 Task: Create a task  Create a new online platform for online insurance services , assign it to team member softage.3@softage.net in the project AmberDrive and update the status of the task to  At Risk , set the priority of the task to Medium
Action: Mouse moved to (259, 282)
Screenshot: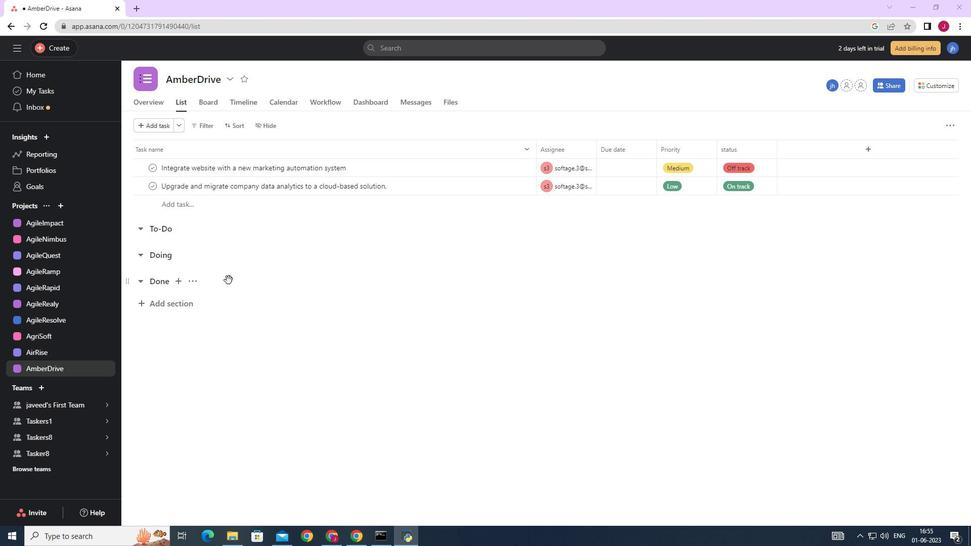
Action: Mouse scrolled (259, 282) with delta (0, 0)
Screenshot: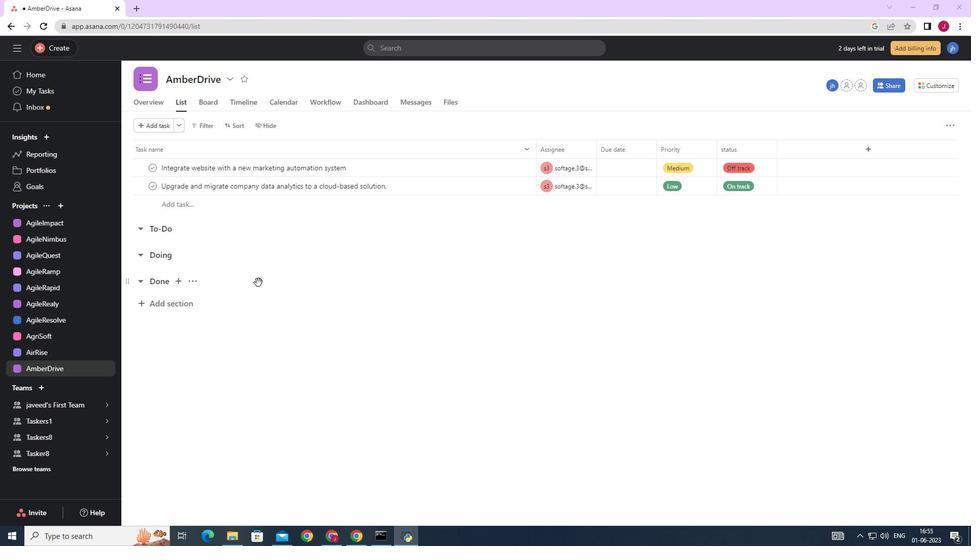 
Action: Mouse moved to (260, 282)
Screenshot: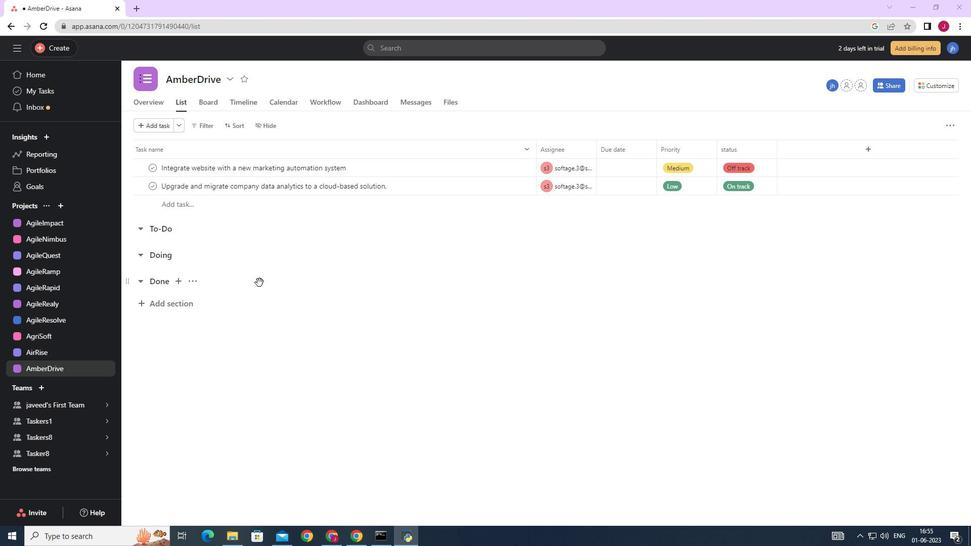 
Action: Mouse scrolled (260, 282) with delta (0, 0)
Screenshot: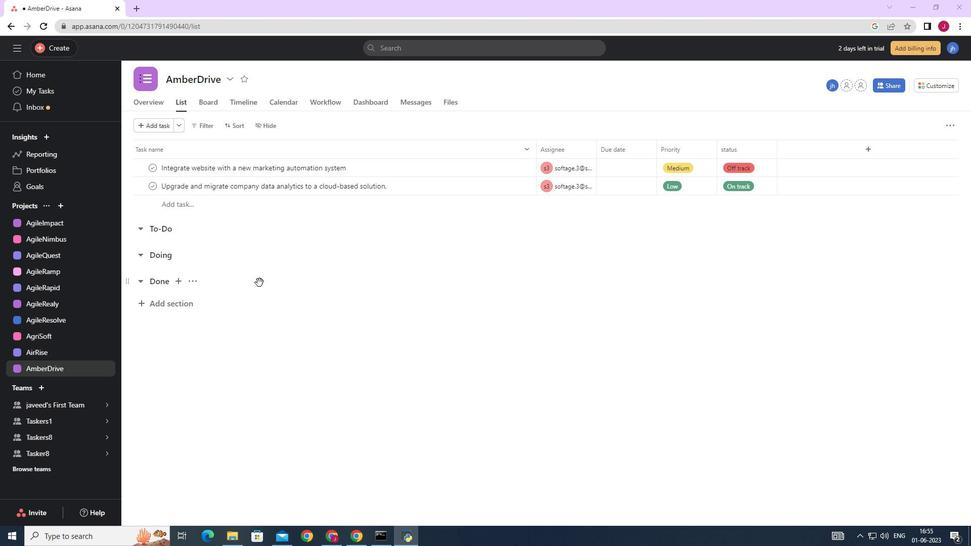 
Action: Mouse moved to (264, 279)
Screenshot: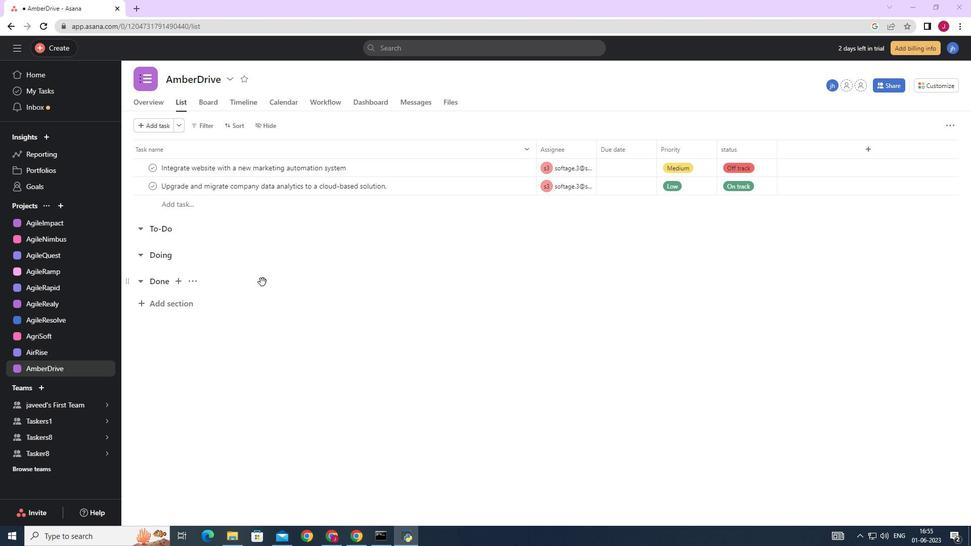 
Action: Mouse scrolled (264, 280) with delta (0, 0)
Screenshot: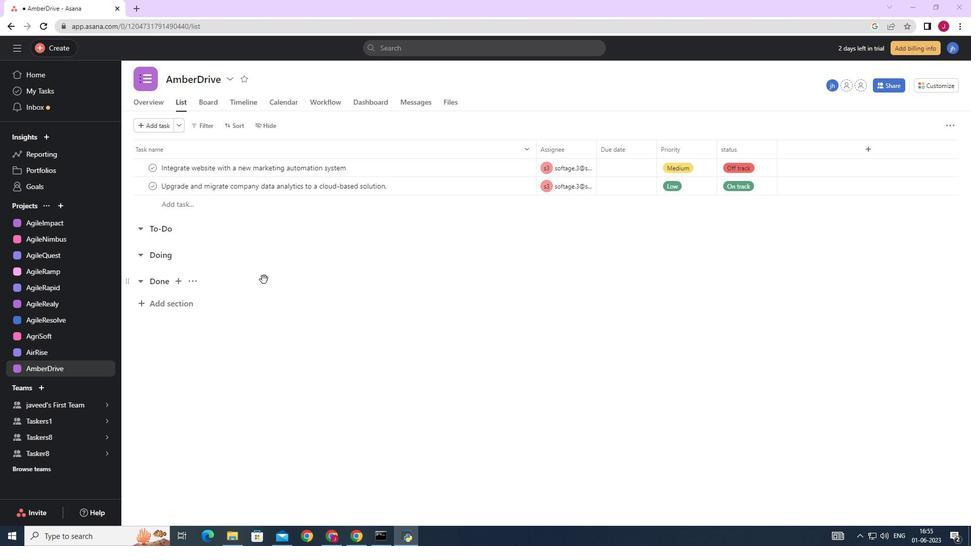 
Action: Mouse scrolled (264, 280) with delta (0, 0)
Screenshot: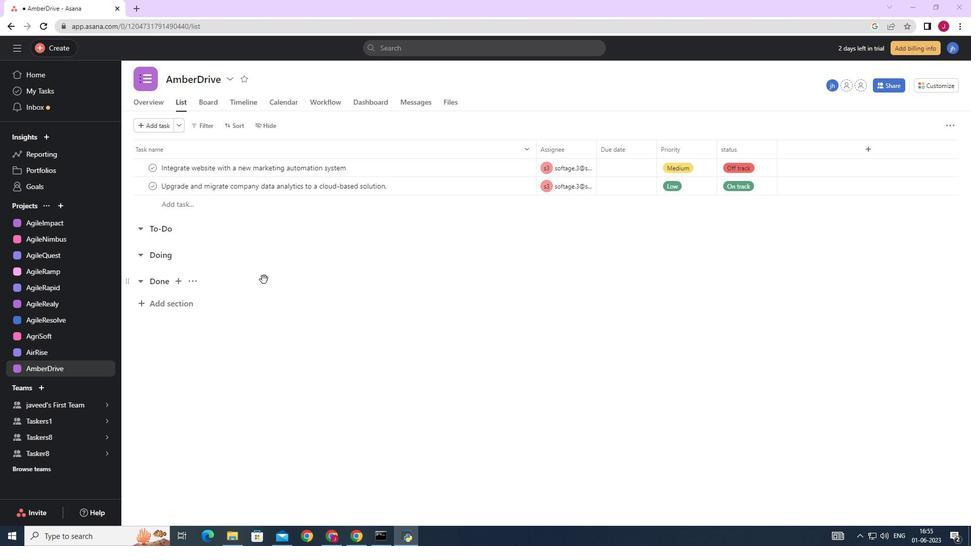 
Action: Mouse scrolled (264, 280) with delta (0, 0)
Screenshot: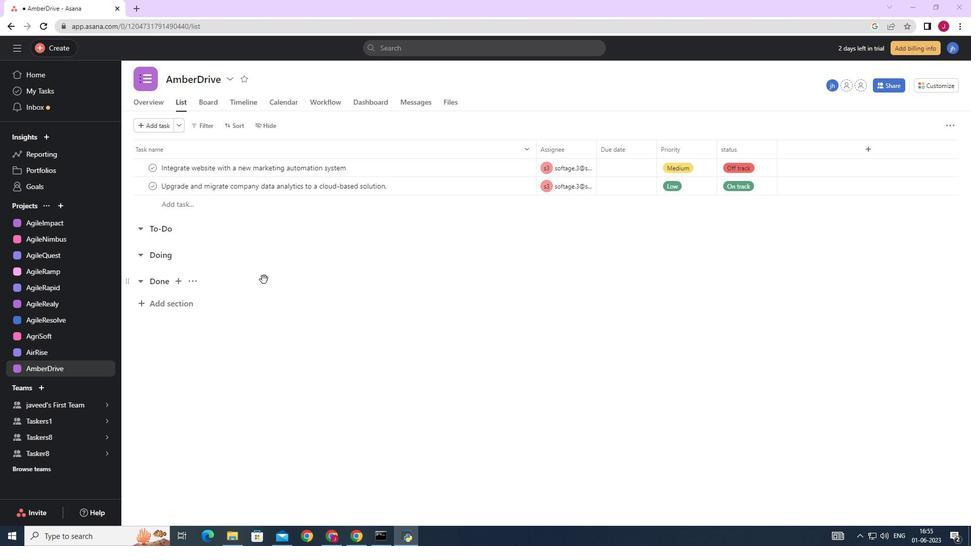 
Action: Mouse scrolled (264, 279) with delta (0, 0)
Screenshot: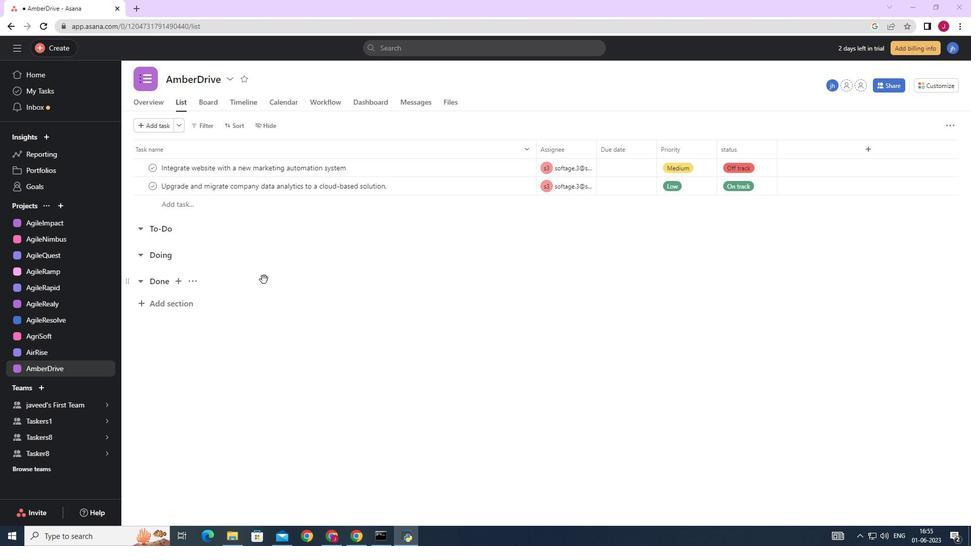 
Action: Mouse scrolled (264, 279) with delta (0, 0)
Screenshot: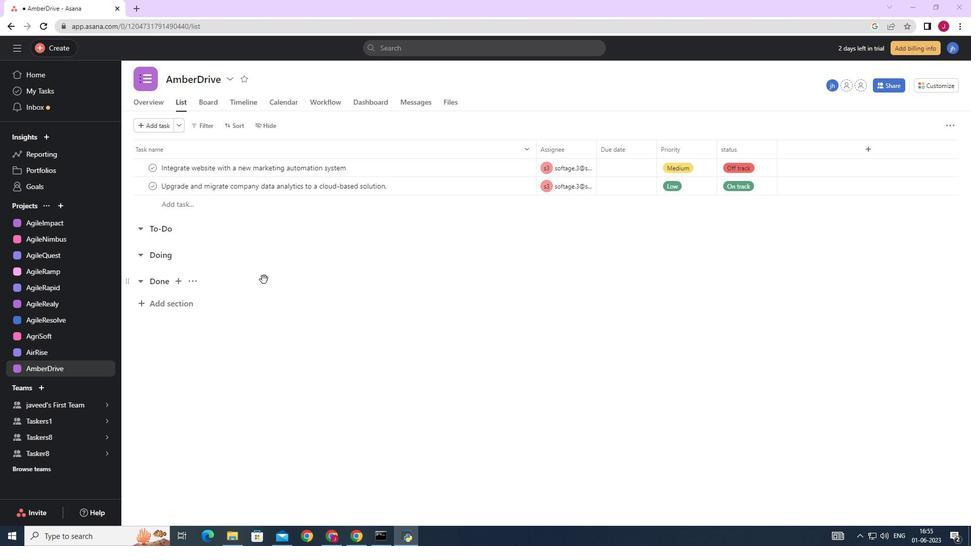 
Action: Mouse scrolled (264, 279) with delta (0, 0)
Screenshot: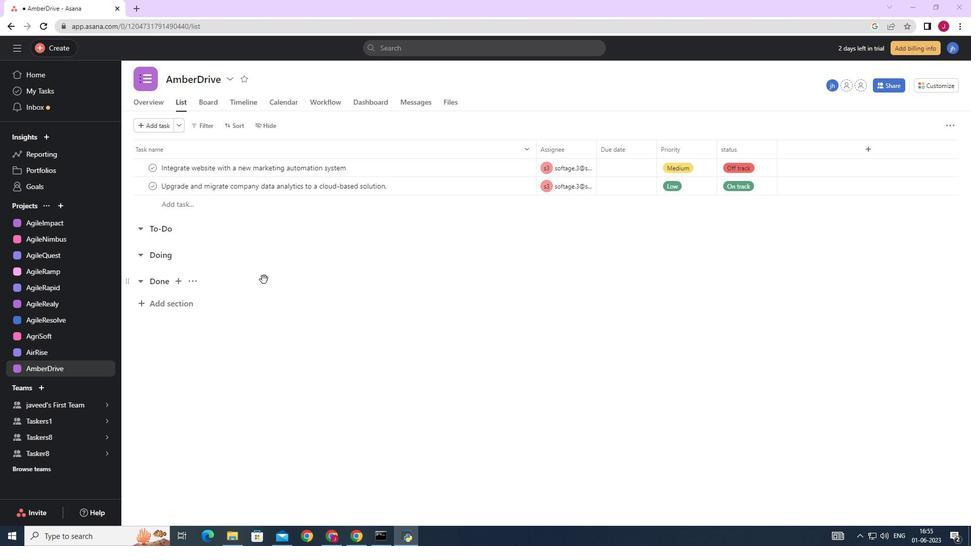 
Action: Mouse scrolled (264, 280) with delta (0, 0)
Screenshot: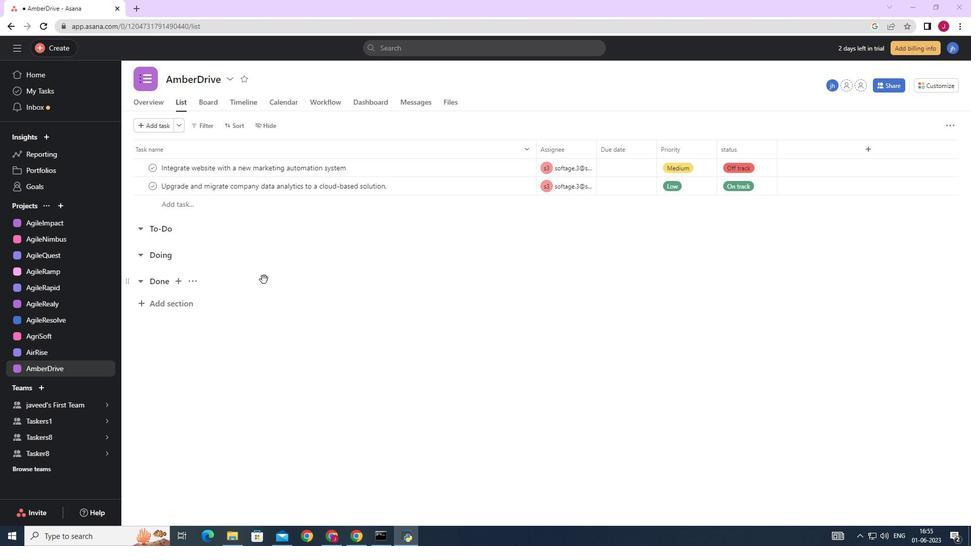 
Action: Mouse scrolled (264, 280) with delta (0, 0)
Screenshot: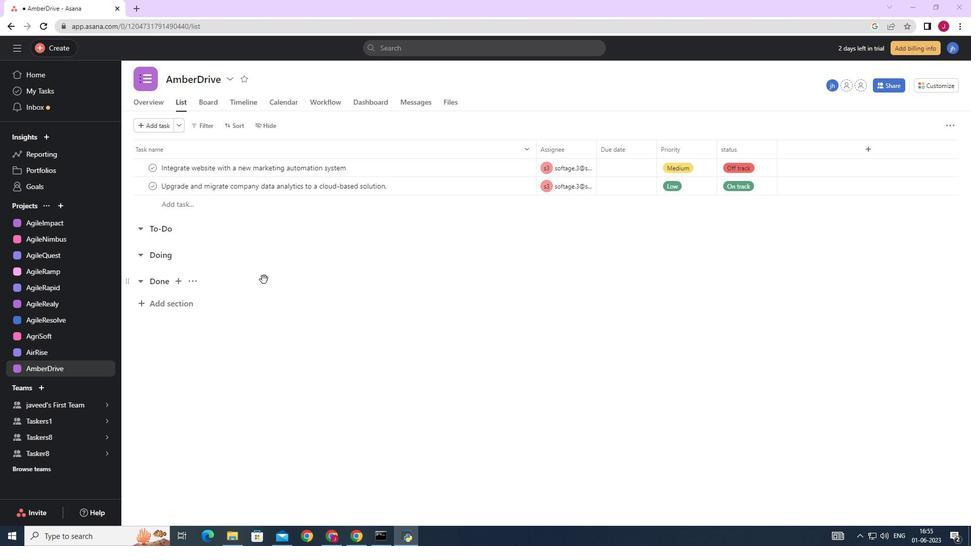 
Action: Mouse scrolled (264, 280) with delta (0, 0)
Screenshot: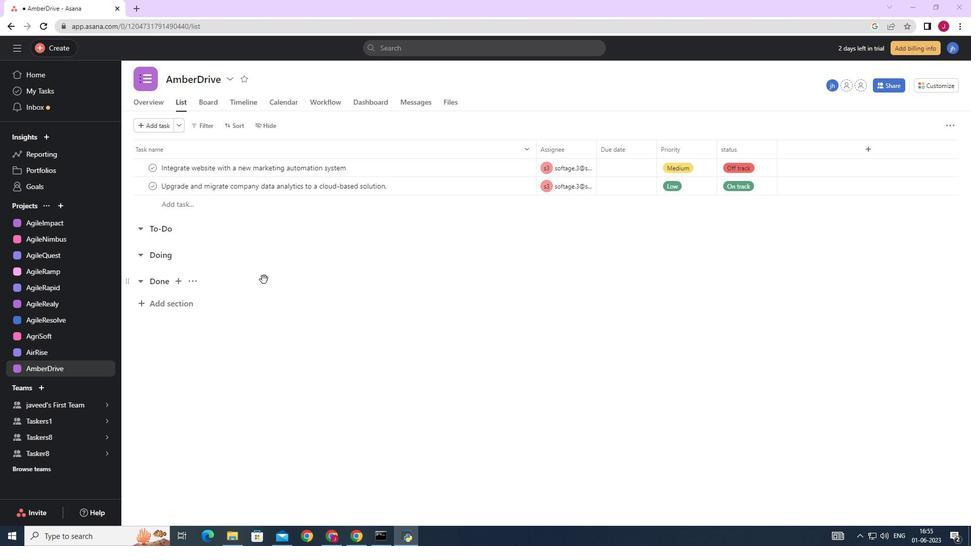 
Action: Mouse scrolled (264, 279) with delta (0, 0)
Screenshot: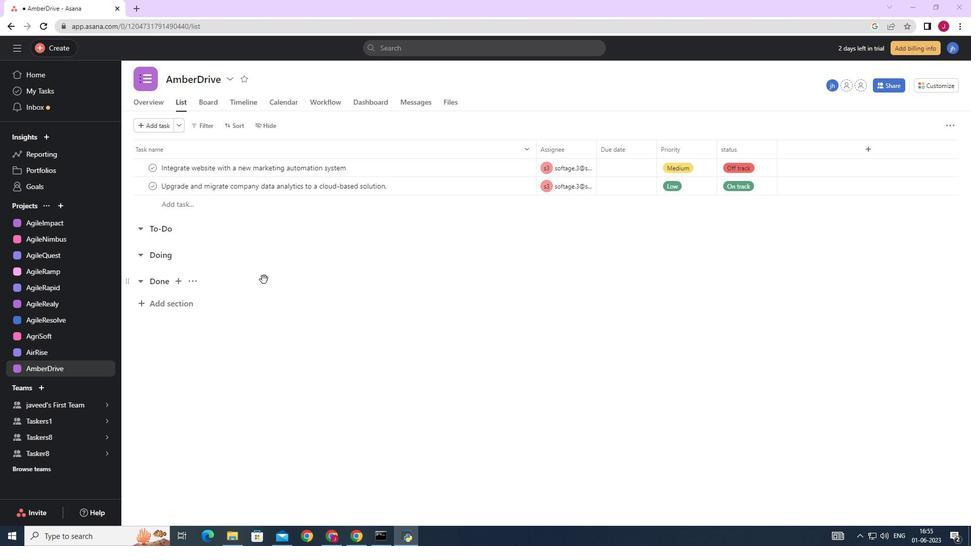 
Action: Mouse scrolled (264, 279) with delta (0, 0)
Screenshot: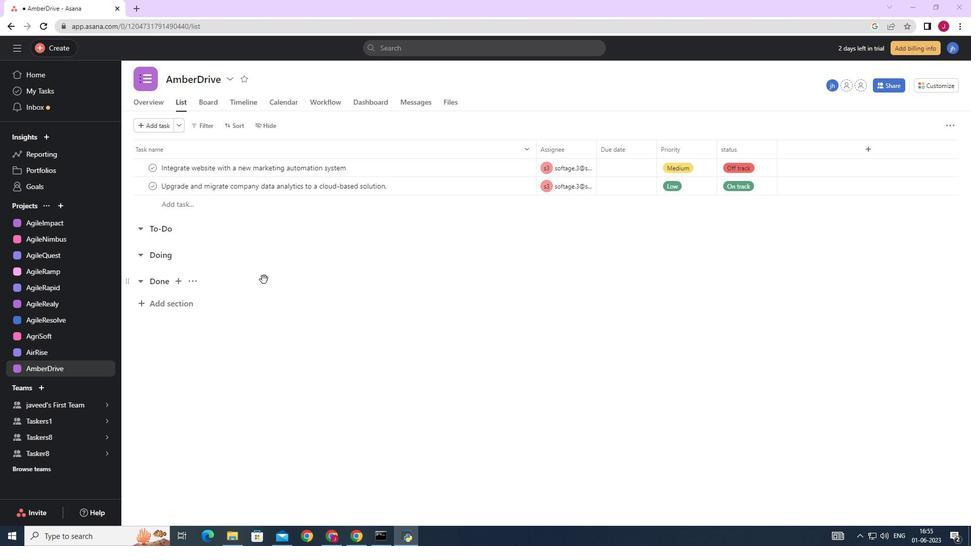 
Action: Mouse scrolled (264, 279) with delta (0, 0)
Screenshot: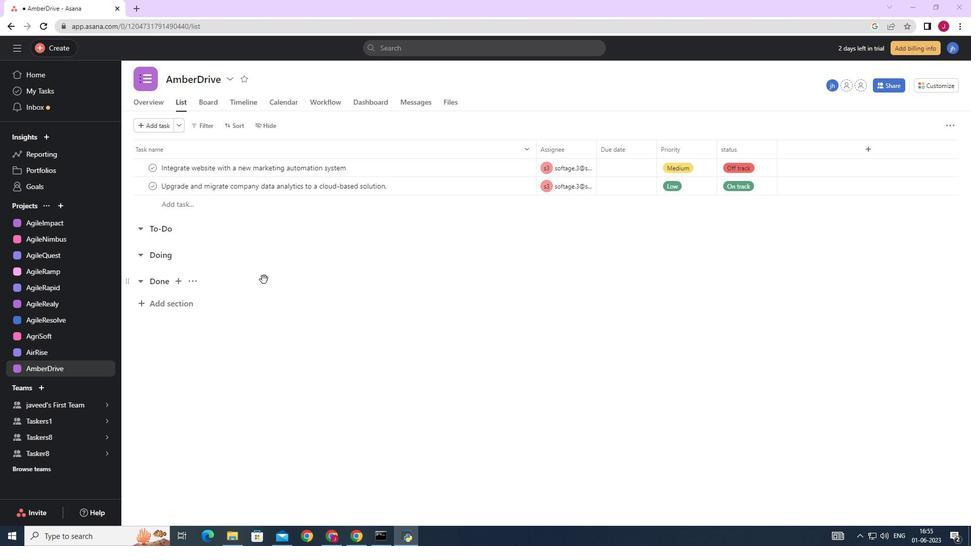 
Action: Mouse scrolled (264, 280) with delta (0, 0)
Screenshot: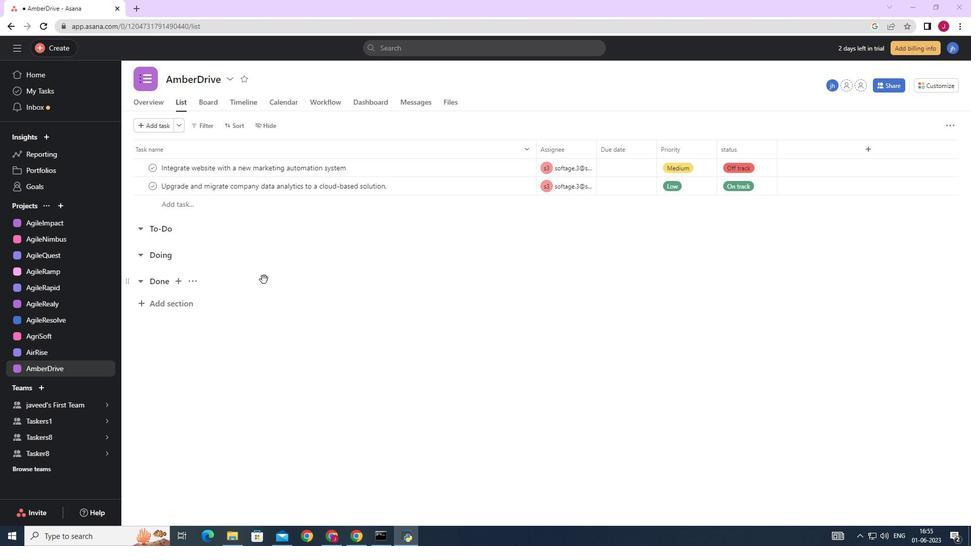 
Action: Mouse scrolled (264, 280) with delta (0, 0)
Screenshot: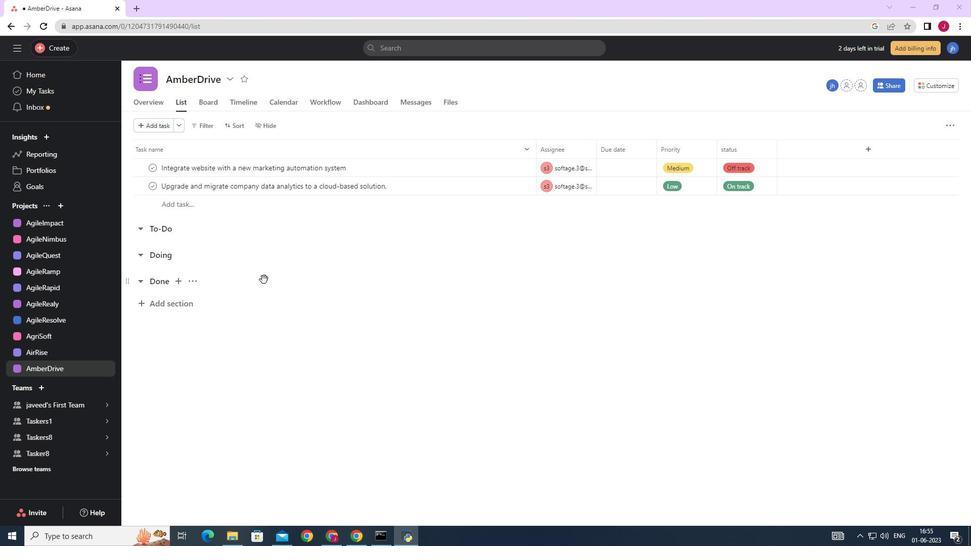 
Action: Mouse scrolled (264, 279) with delta (0, 0)
Screenshot: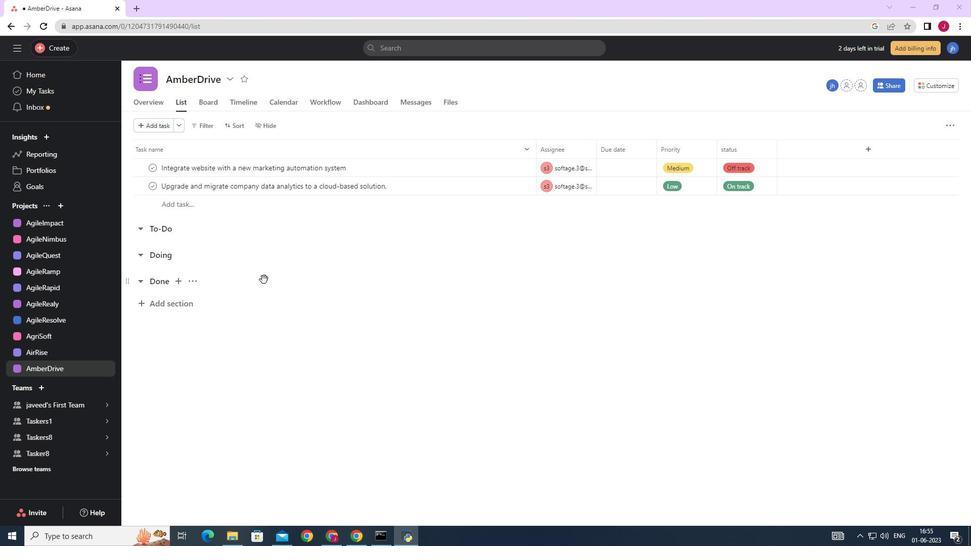 
Action: Mouse scrolled (264, 279) with delta (0, 0)
Screenshot: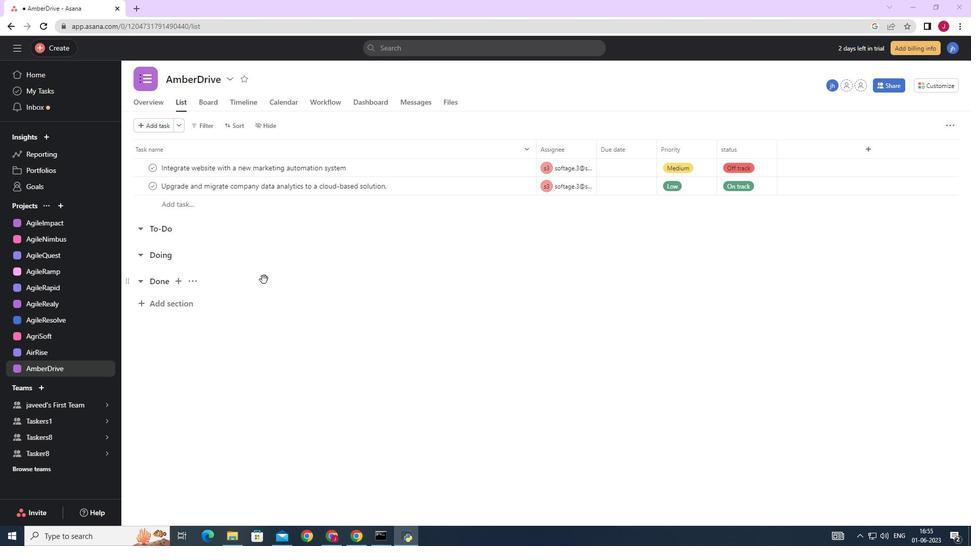 
Action: Mouse moved to (63, 47)
Screenshot: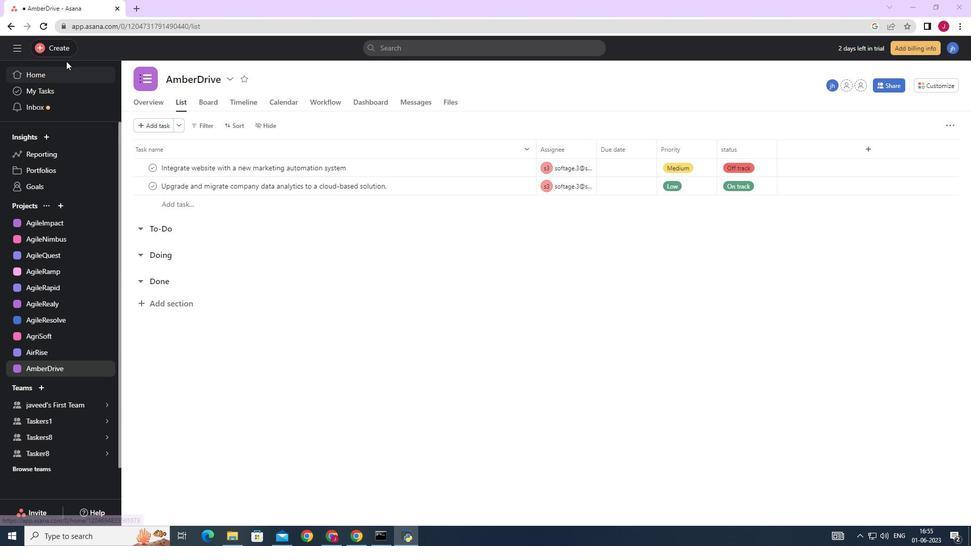 
Action: Mouse pressed left at (63, 47)
Screenshot: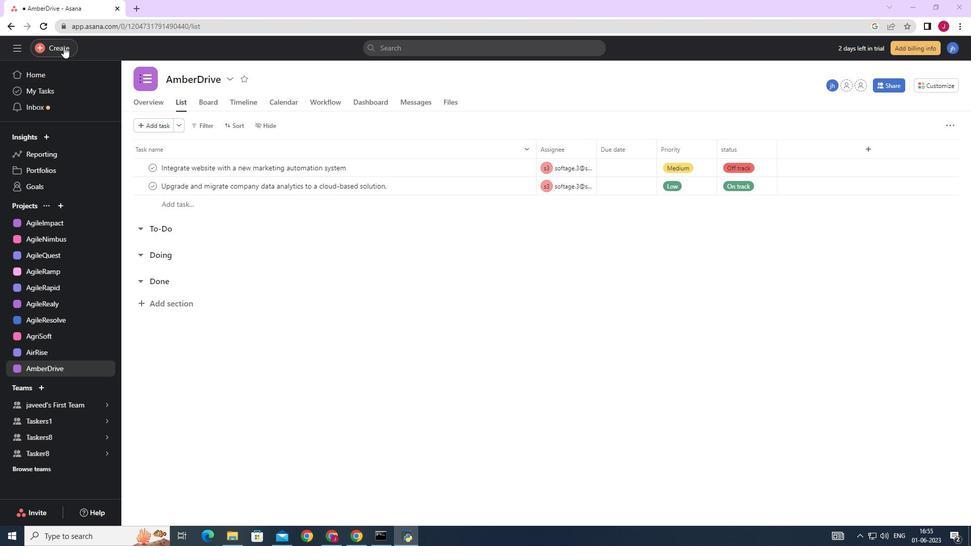
Action: Mouse moved to (119, 48)
Screenshot: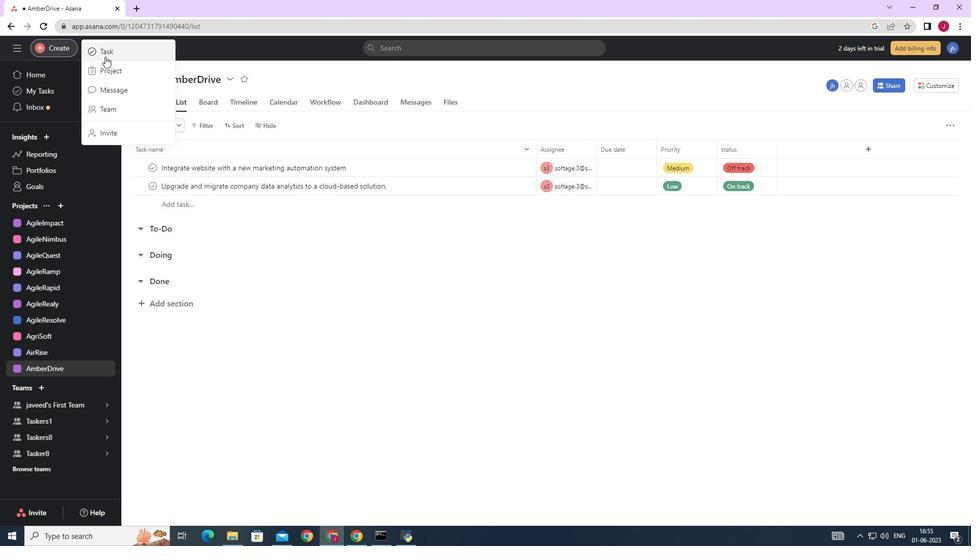
Action: Mouse pressed left at (119, 48)
Screenshot: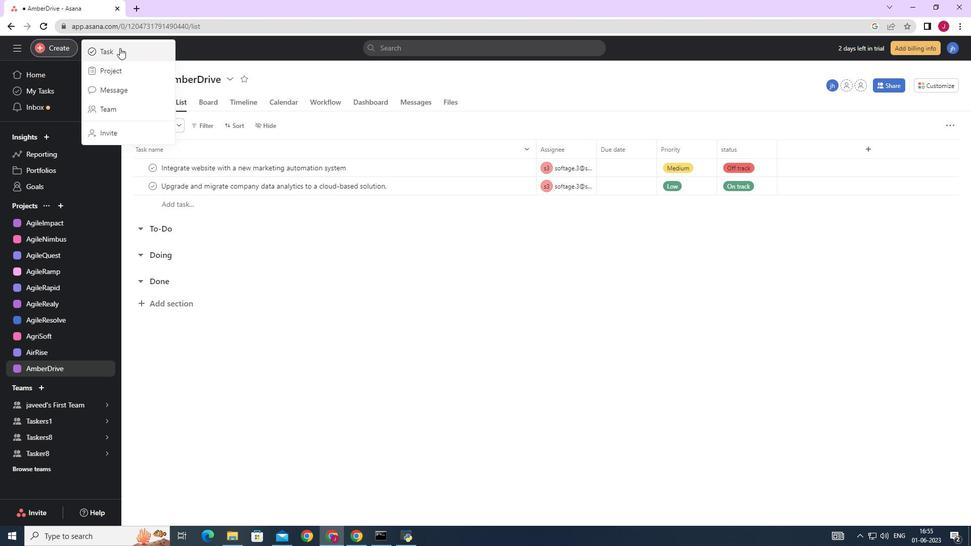 
Action: Mouse moved to (794, 333)
Screenshot: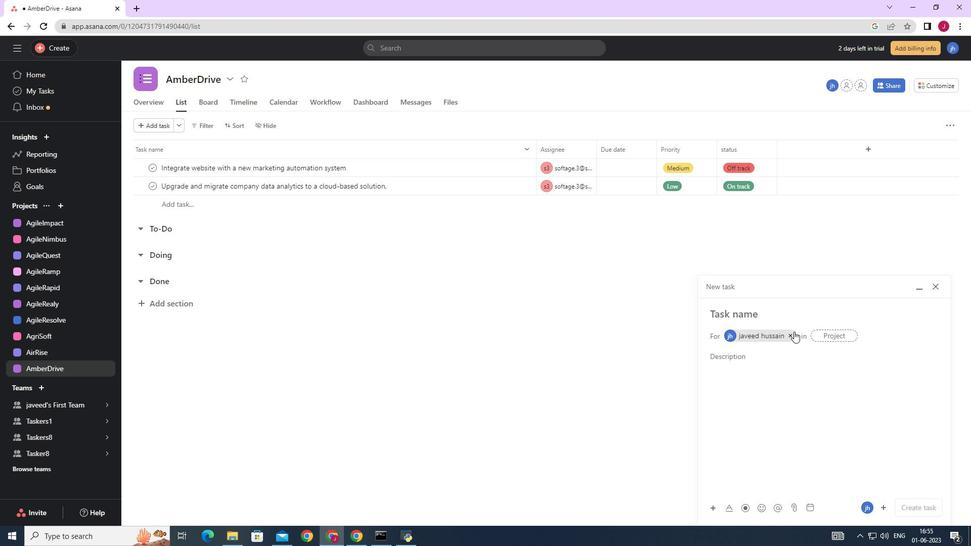 
Action: Mouse pressed left at (794, 333)
Screenshot: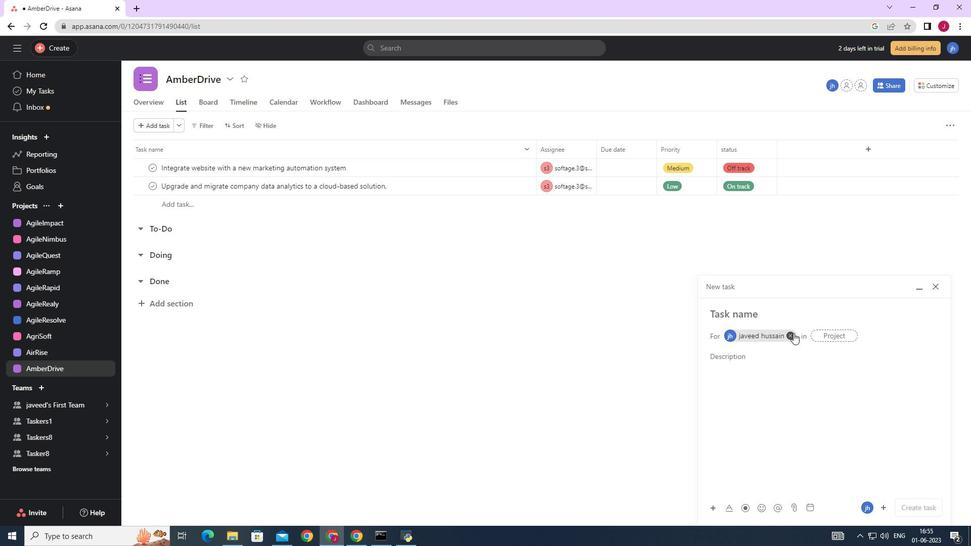 
Action: Mouse moved to (727, 314)
Screenshot: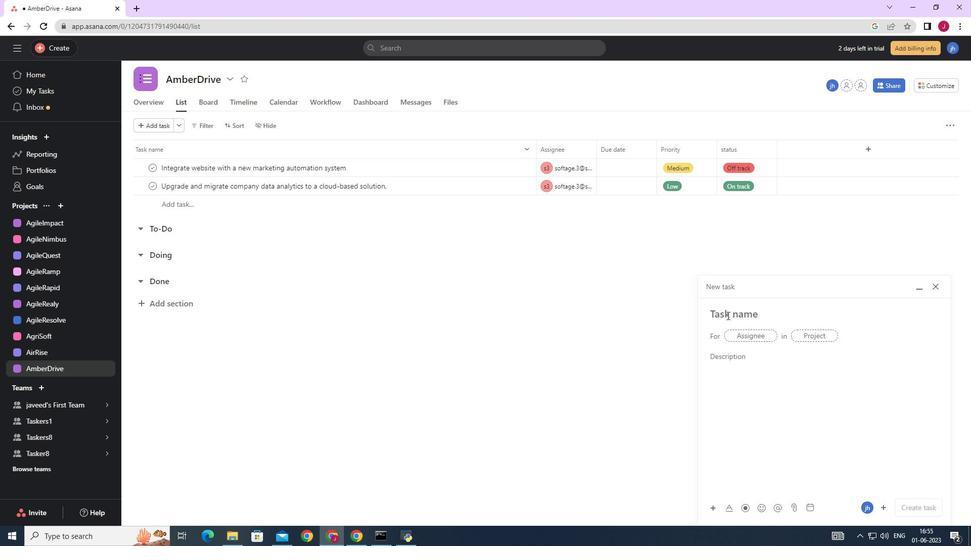 
Action: Mouse pressed left at (727, 314)
Screenshot: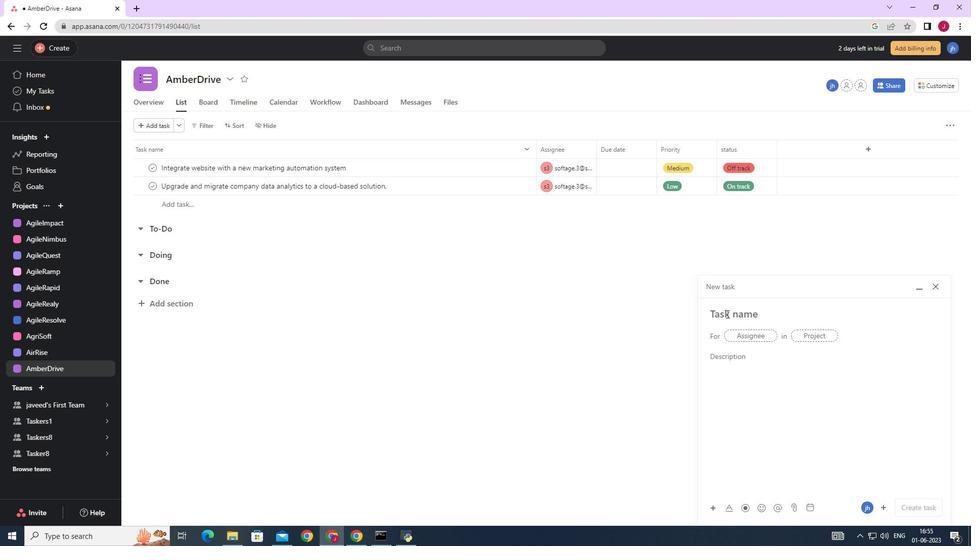 
Action: Mouse moved to (972, 28)
Screenshot: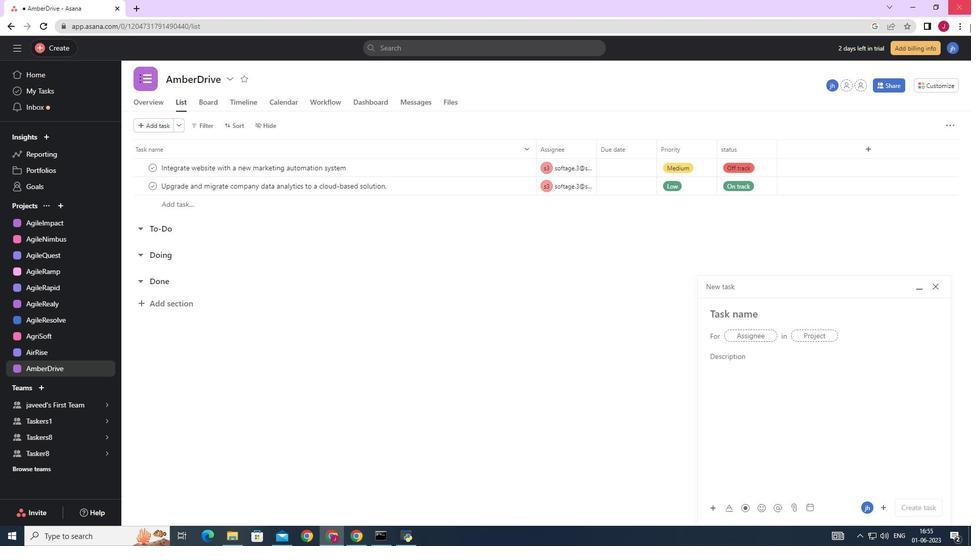 
Action: Key pressed <Key.caps_lock>C<Key.caps_lock>reate<Key.space>a<Key.space>new<Key.space>onile<Key.space><Key.backspace><Key.backspace><Key.backspace><Key.backspace>line<Key.space>platform<Key.space><Key.space><Key.backspace>
Screenshot: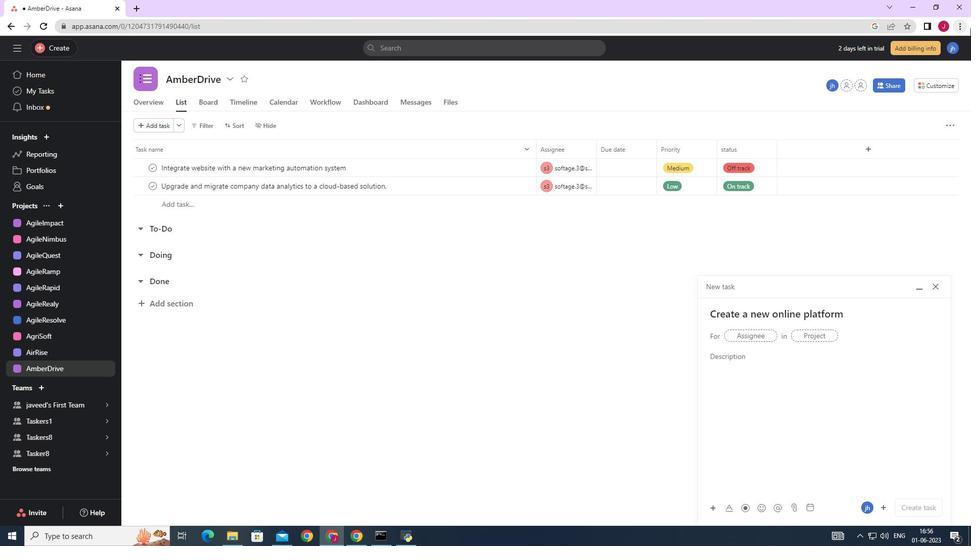 
Action: Mouse moved to (971, 26)
Screenshot: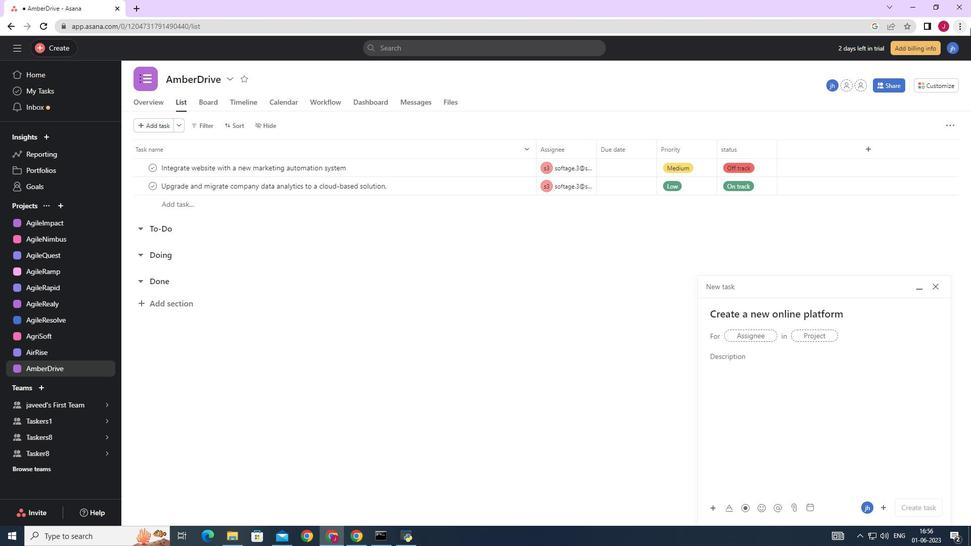 
Action: Key pressed for<Key.space>online<Key.space>insurance<Key.space>
Screenshot: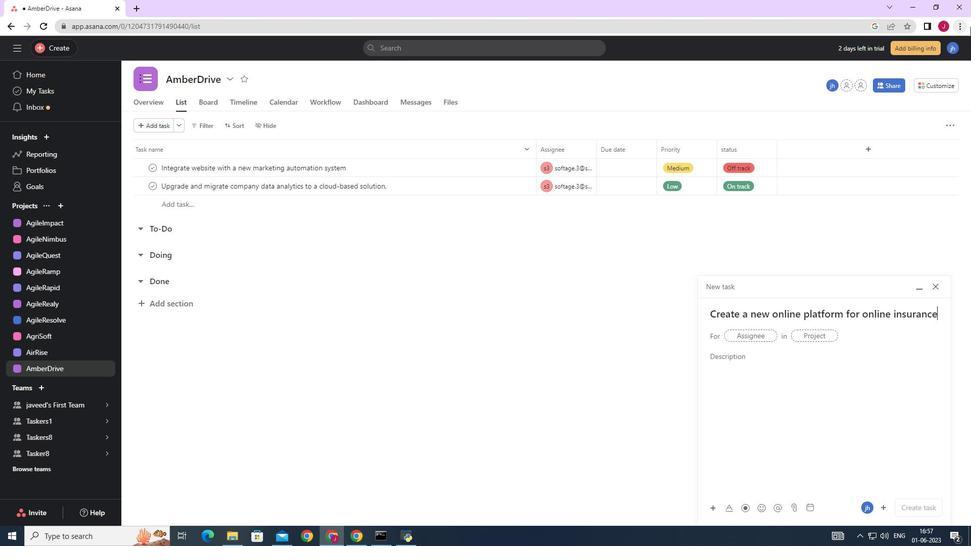 
Action: Mouse moved to (971, 0)
Screenshot: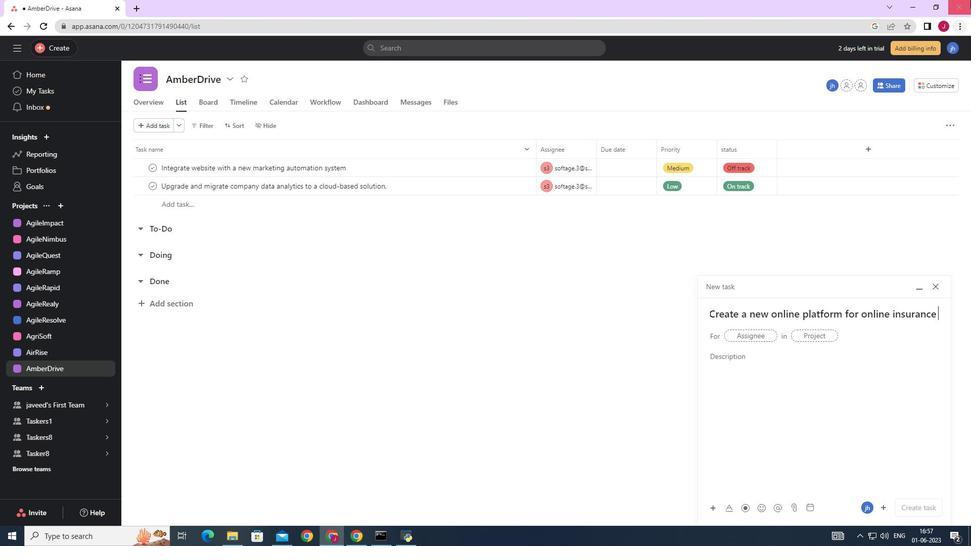 
Action: Key pressed service<Key.space>
Screenshot: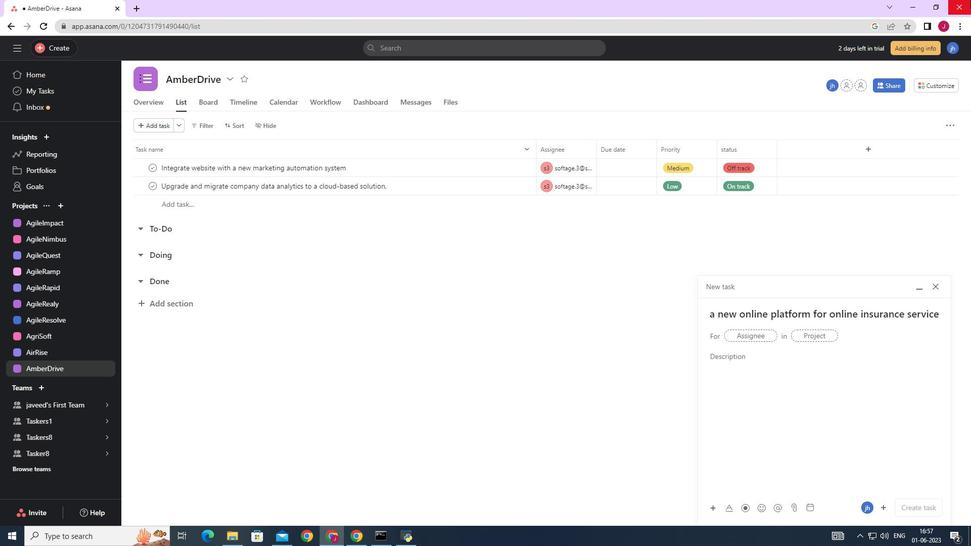 
Action: Mouse moved to (747, 336)
Screenshot: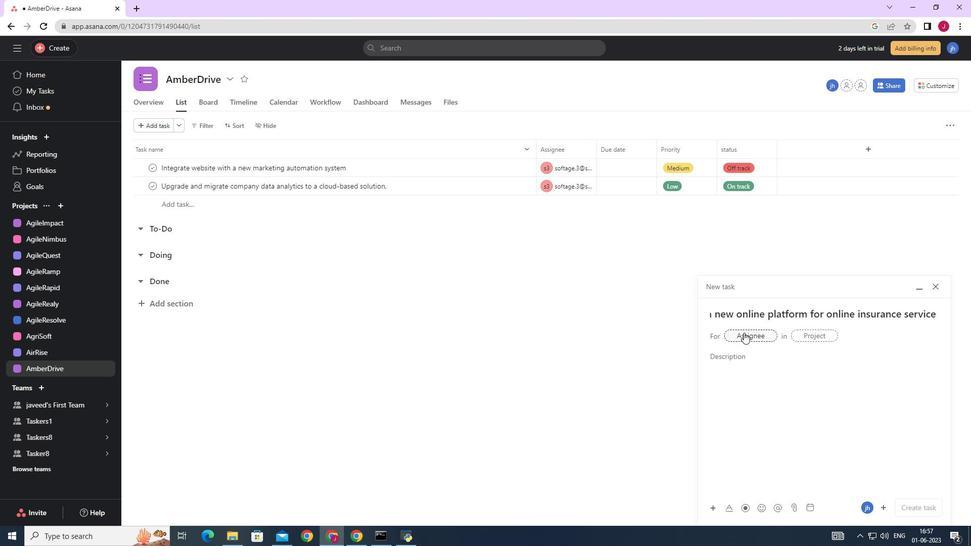 
Action: Mouse pressed left at (747, 336)
Screenshot: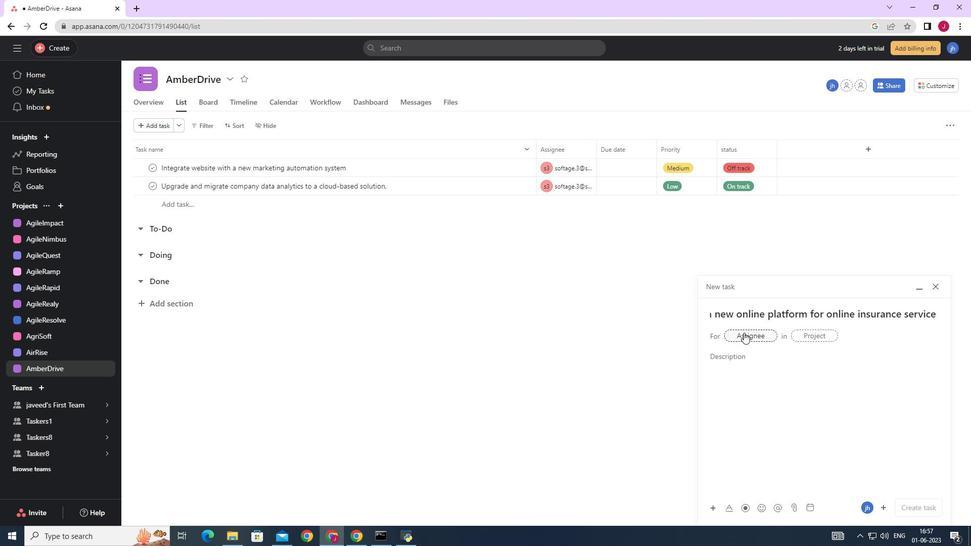 
Action: Mouse moved to (740, 341)
Screenshot: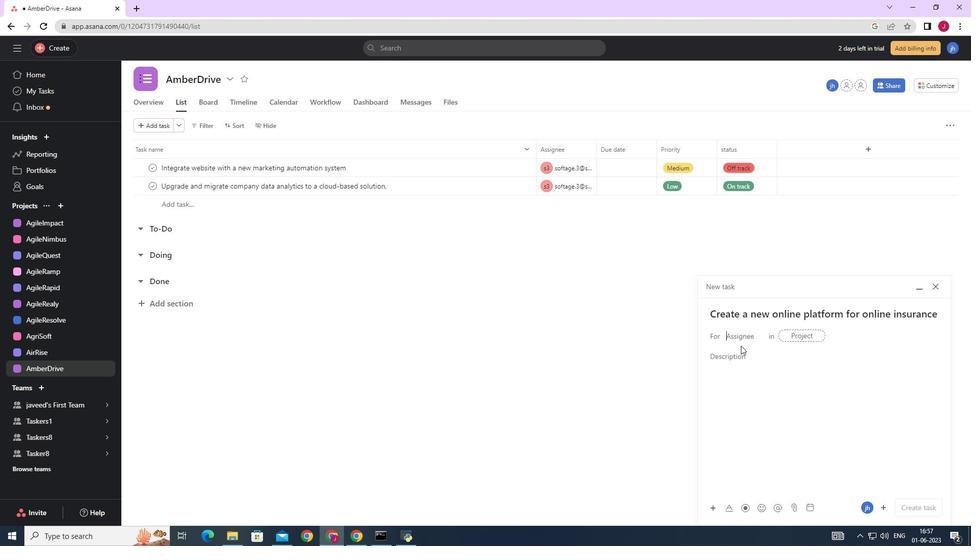 
Action: Key pressed softge.
Screenshot: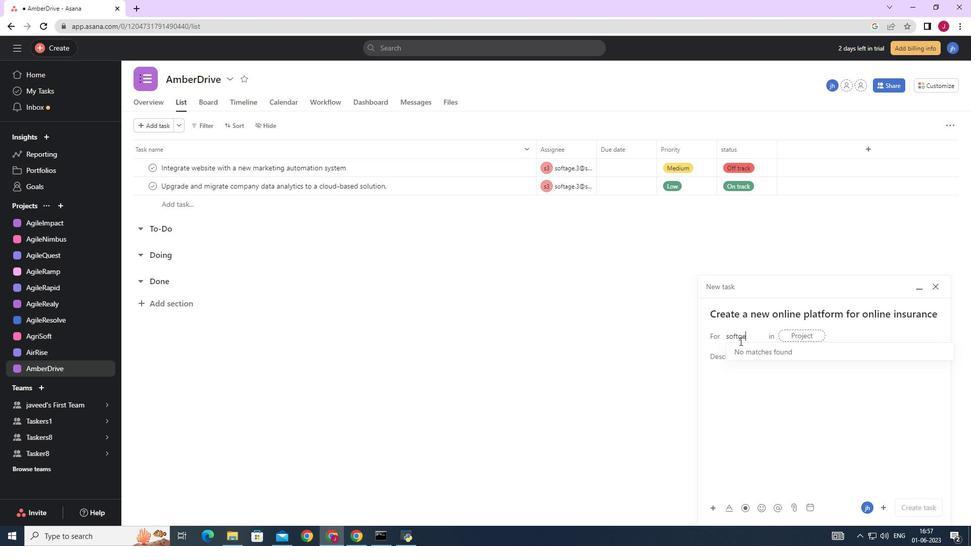 
Action: Mouse moved to (772, 333)
Screenshot: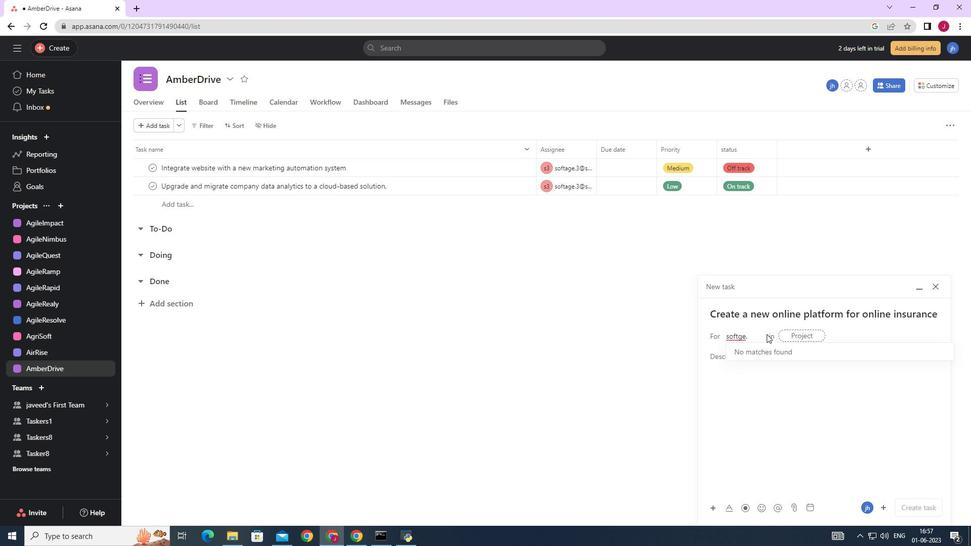 
Action: Key pressed <Key.backspace><Key.backspace><Key.backspace><Key.backspace><Key.backspace><Key.backspace><Key.backspace><Key.backspace><Key.backspace>softage.
Screenshot: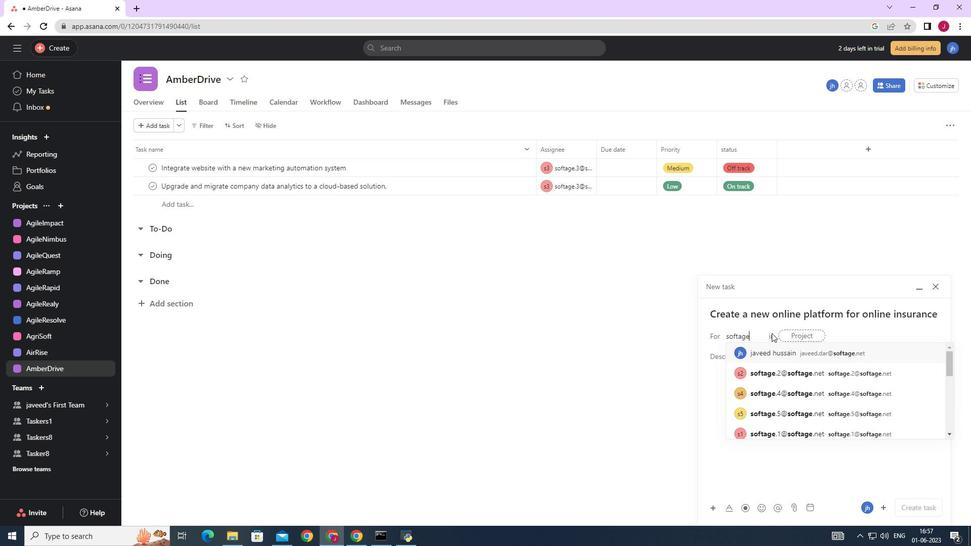 
Action: Mouse moved to (767, 330)
Screenshot: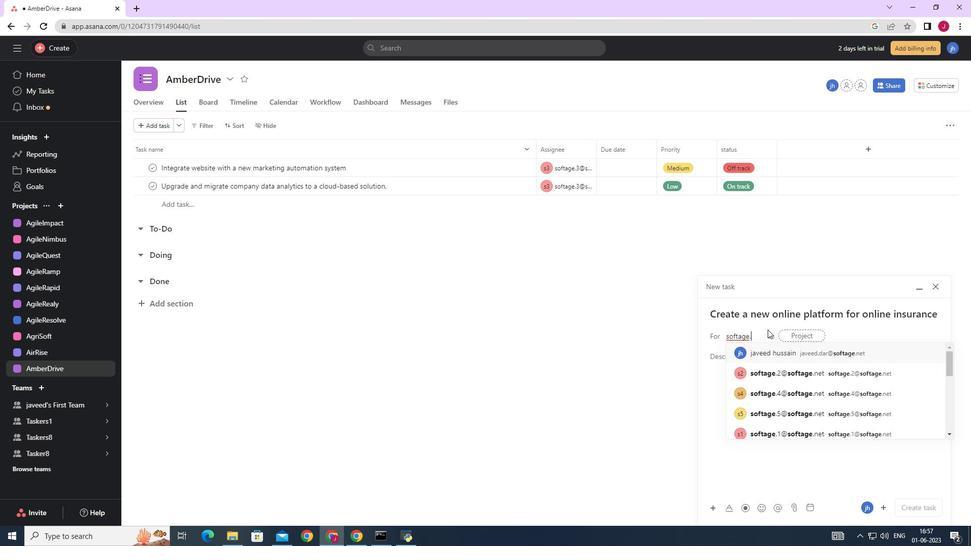 
Action: Key pressed 3
Screenshot: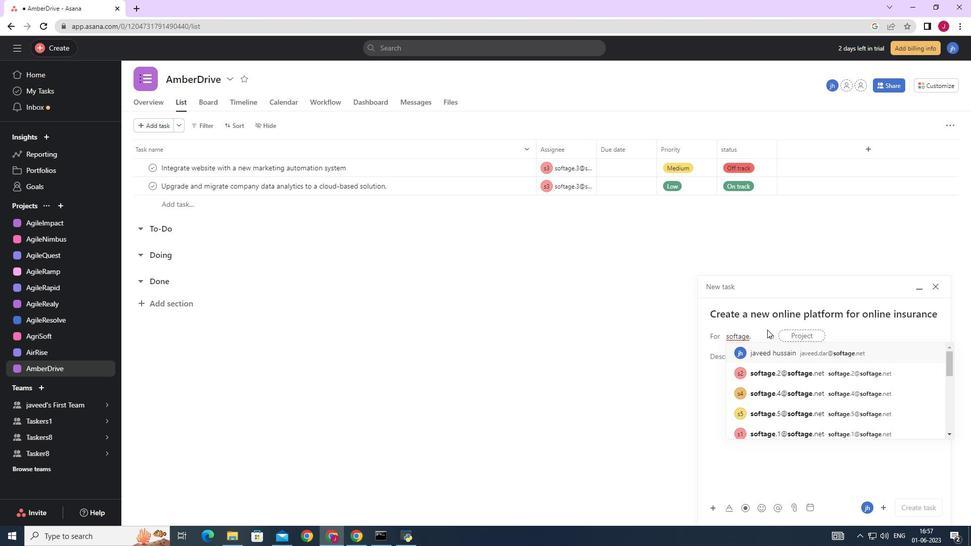 
Action: Mouse moved to (775, 355)
Screenshot: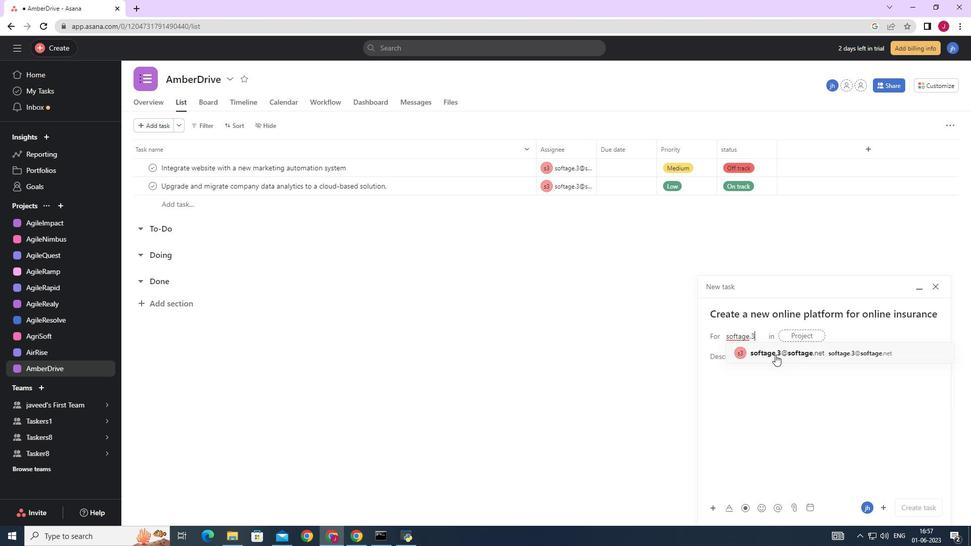 
Action: Mouse pressed left at (775, 355)
Screenshot: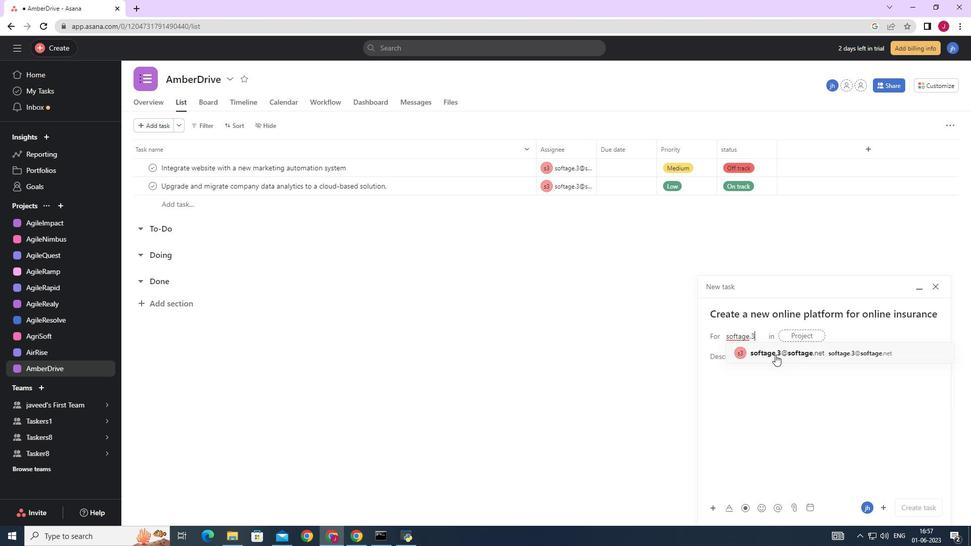 
Action: Mouse moved to (648, 353)
Screenshot: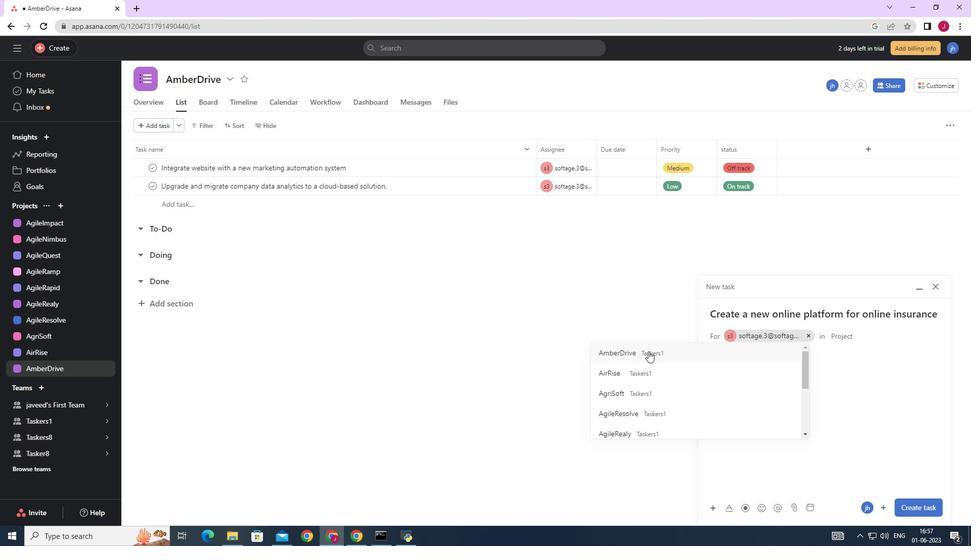 
Action: Mouse pressed left at (648, 353)
Screenshot: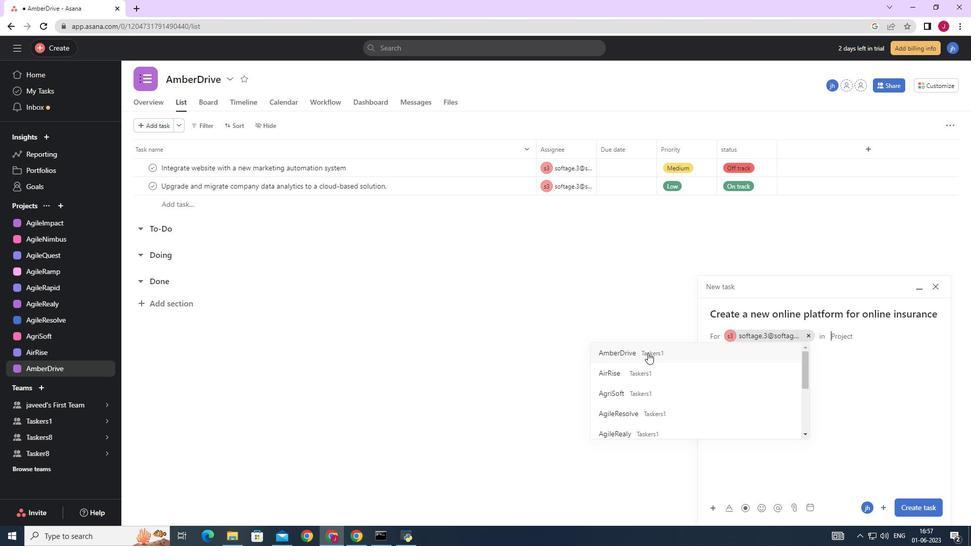 
Action: Mouse moved to (765, 359)
Screenshot: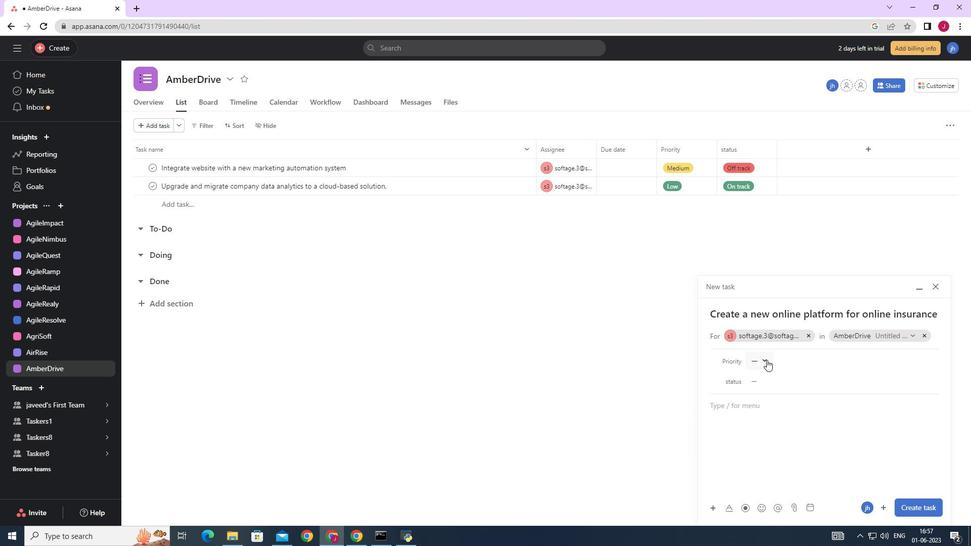 
Action: Mouse pressed left at (765, 359)
Screenshot: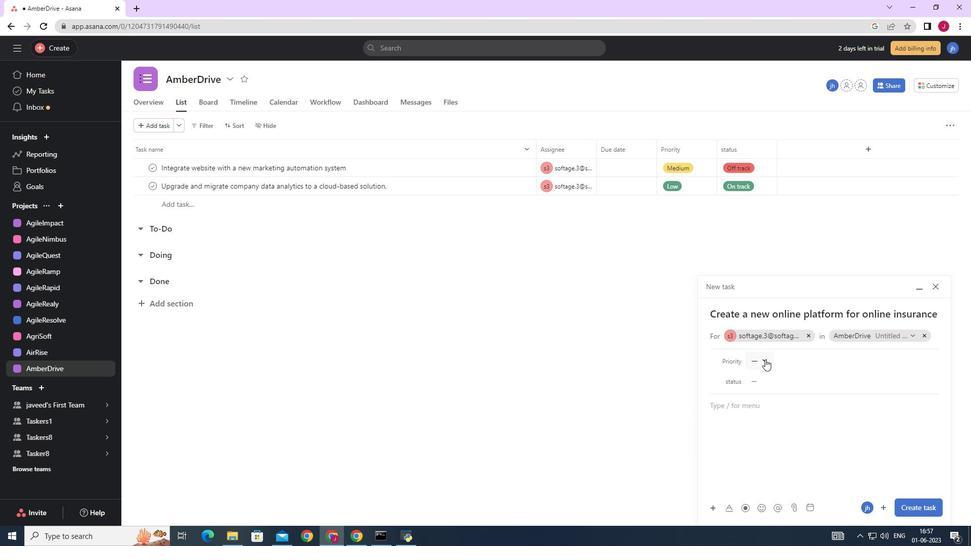 
Action: Mouse moved to (774, 412)
Screenshot: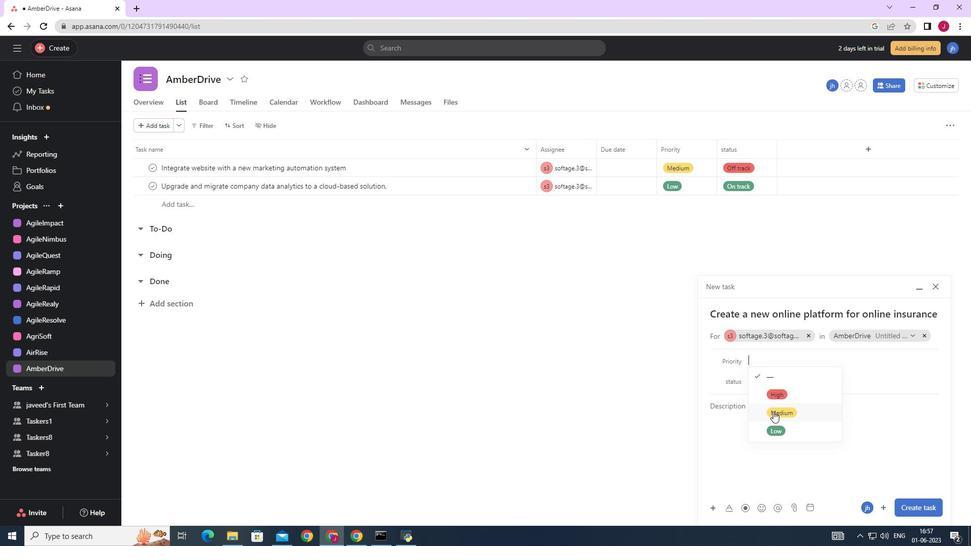 
Action: Mouse pressed left at (774, 412)
Screenshot: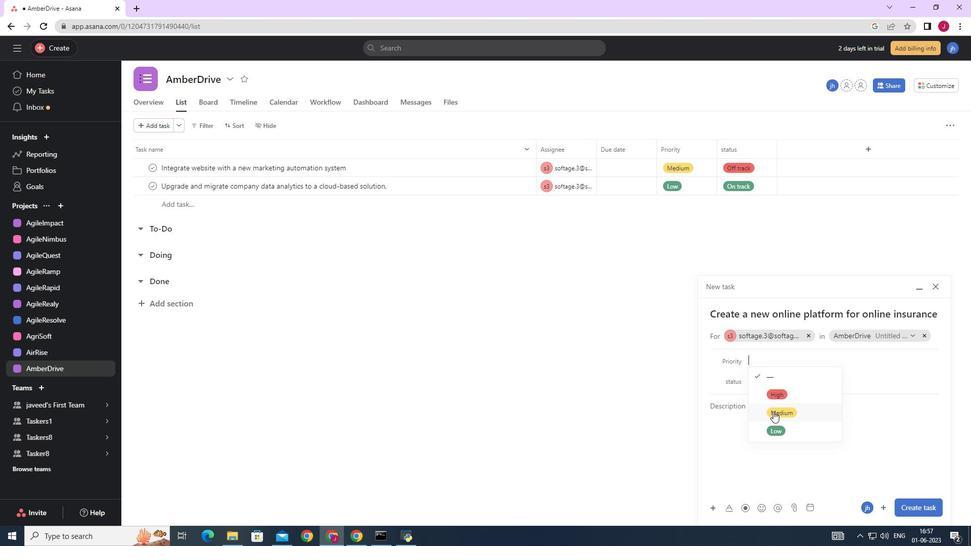 
Action: Mouse moved to (762, 377)
Screenshot: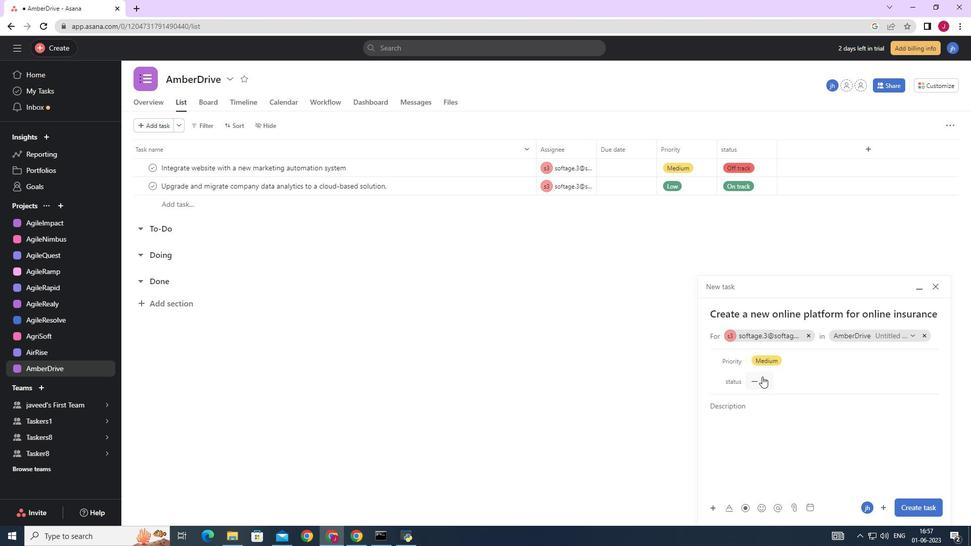 
Action: Mouse pressed left at (762, 377)
Screenshot: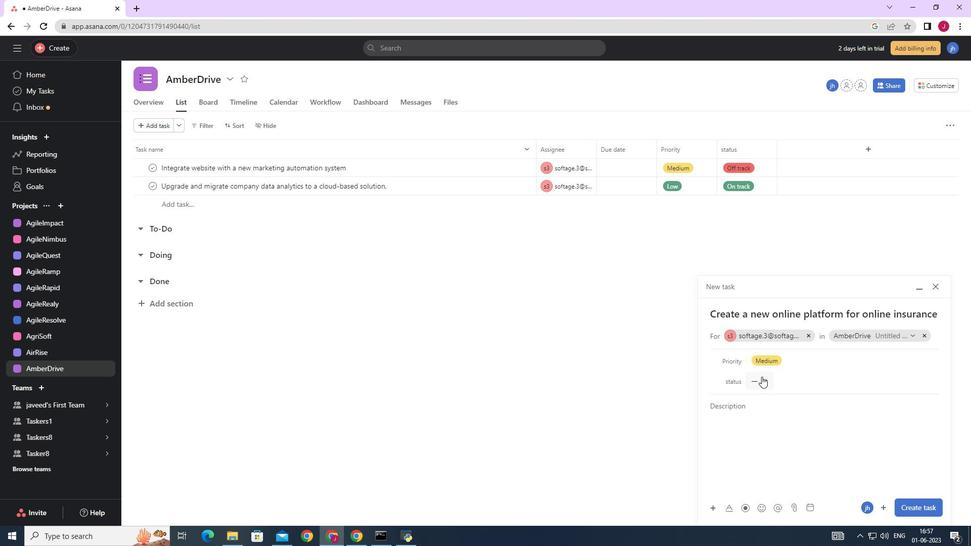
Action: Mouse moved to (782, 450)
Screenshot: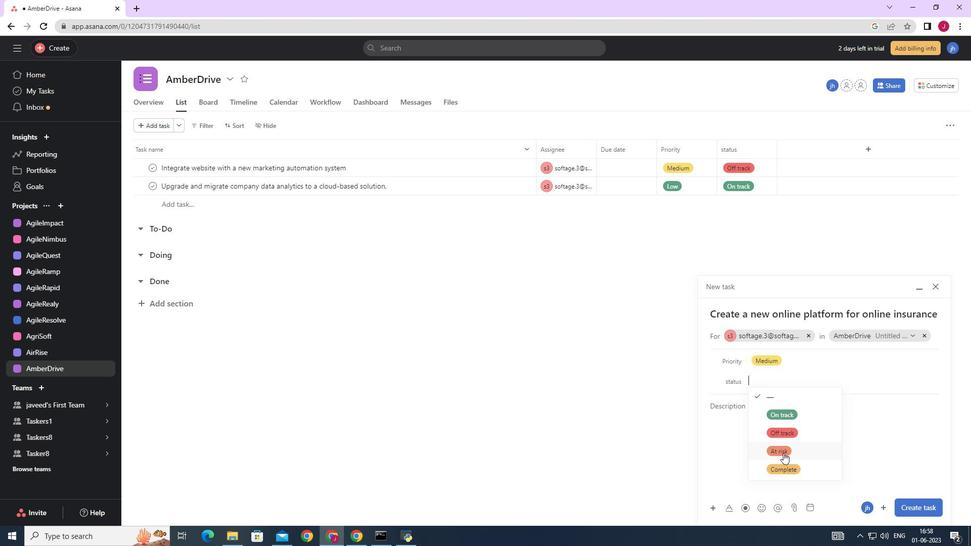 
Action: Mouse pressed left at (782, 450)
Screenshot: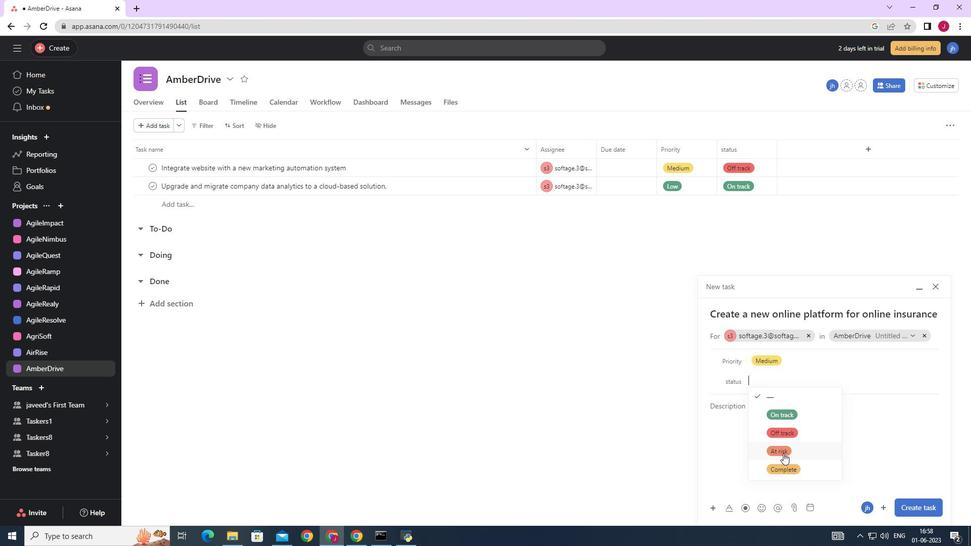 
Action: Mouse moved to (908, 504)
Screenshot: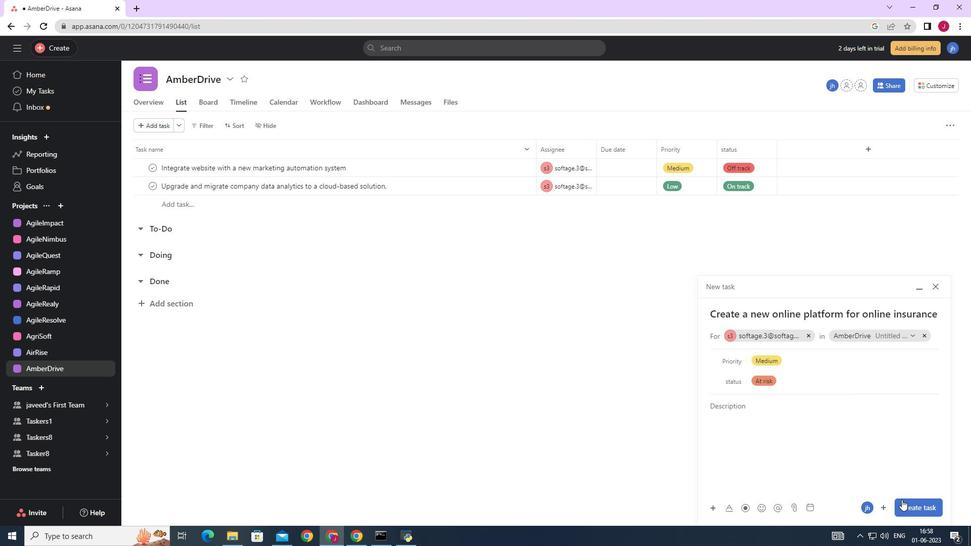 
Action: Mouse pressed left at (908, 504)
Screenshot: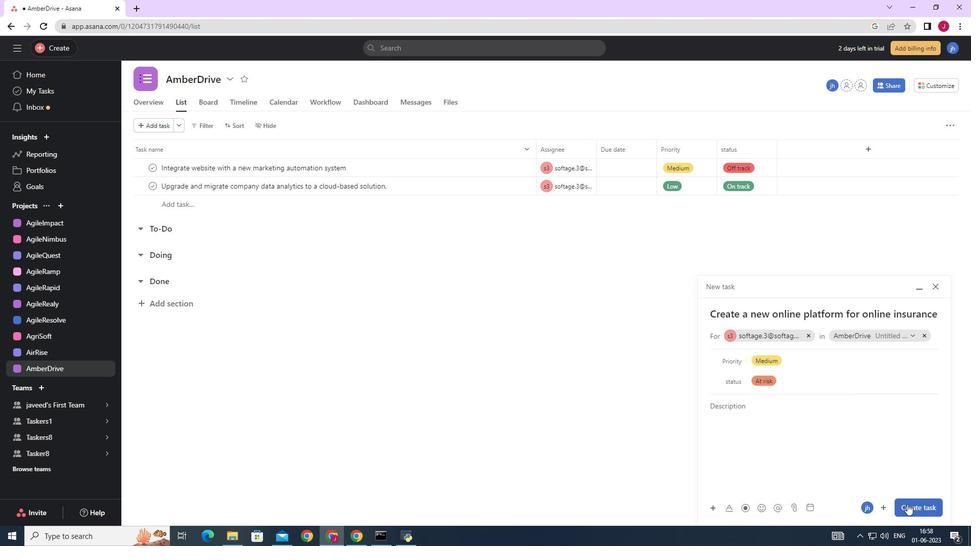 
Action: Mouse moved to (574, 414)
Screenshot: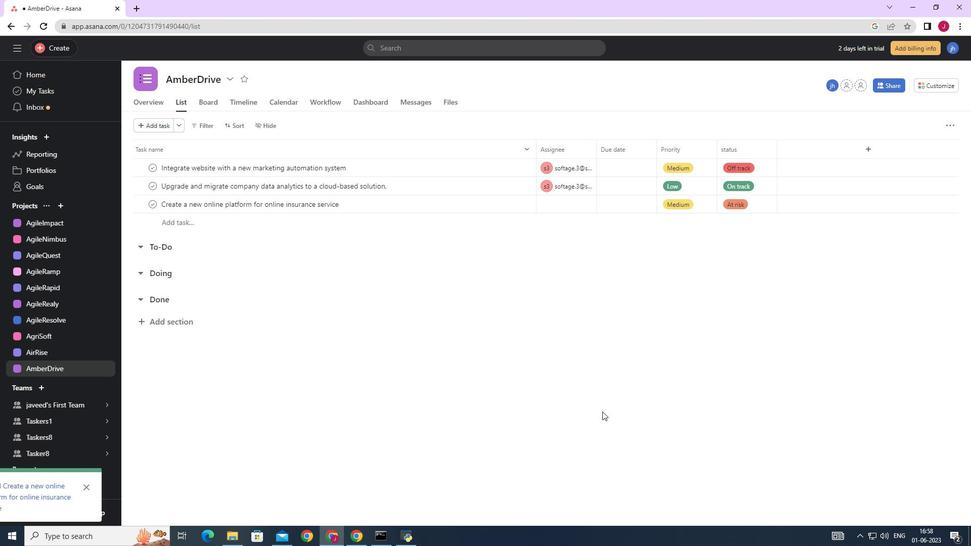 
